 Task: Add Attachment from Trello to Card Card0000000042 in Board Board0000000011 in Workspace WS0000000004 in Trello. Add Cover Blue to Card Card0000000042 in Board Board0000000011 in Workspace WS0000000004 in Trello. Add "Copy Card To …" Button titled Button0000000042 to "bottom" of the list "To Do" to Card Card0000000042 in Board Board0000000011 in Workspace WS0000000004 in Trello. Add Description DS0000000042 to Card Card0000000042 in Board Board0000000011 in Workspace WS0000000004 in Trello. Add Comment CM0000000042 to Card Card0000000042 in Board Board0000000011 in Workspace WS0000000004 in Trello
Action: Mouse moved to (739, 381)
Screenshot: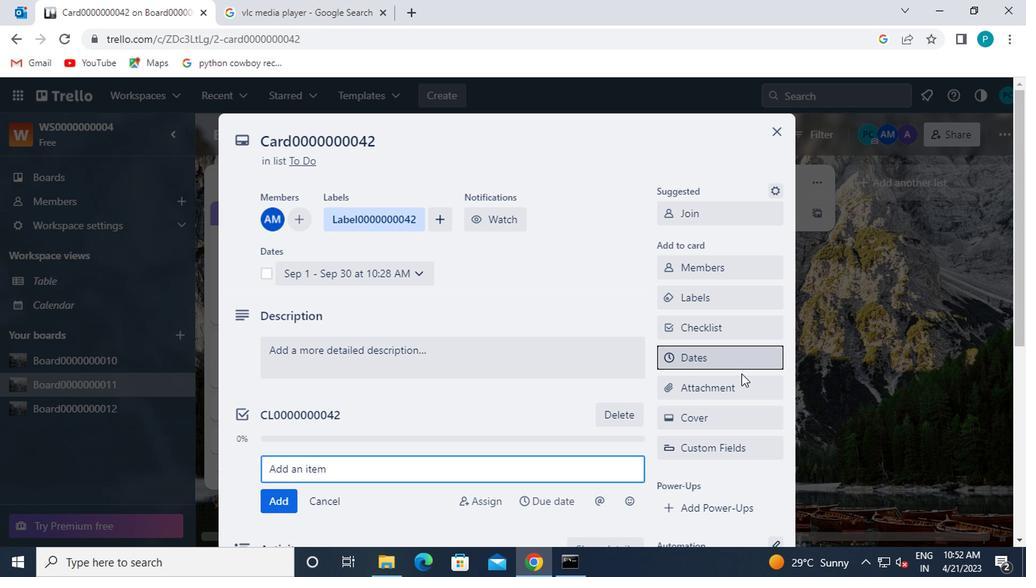 
Action: Mouse pressed left at (739, 381)
Screenshot: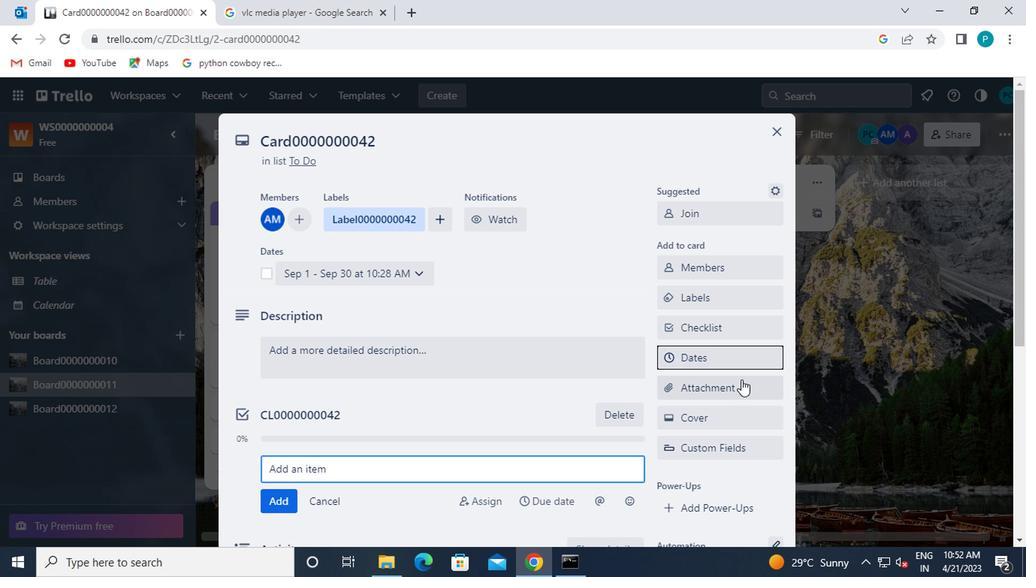 
Action: Mouse moved to (680, 189)
Screenshot: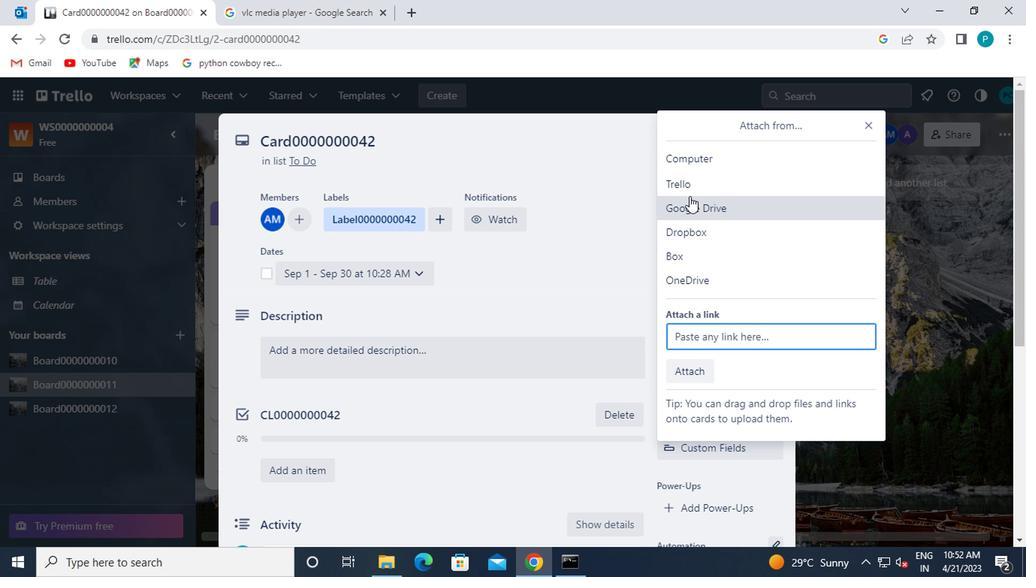 
Action: Mouse pressed left at (680, 189)
Screenshot: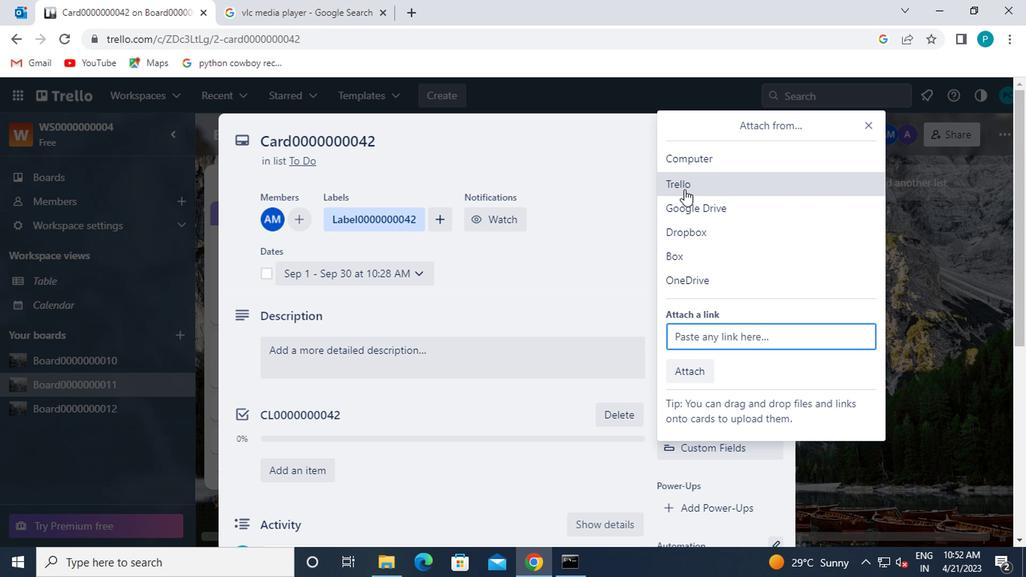 
Action: Mouse moved to (748, 351)
Screenshot: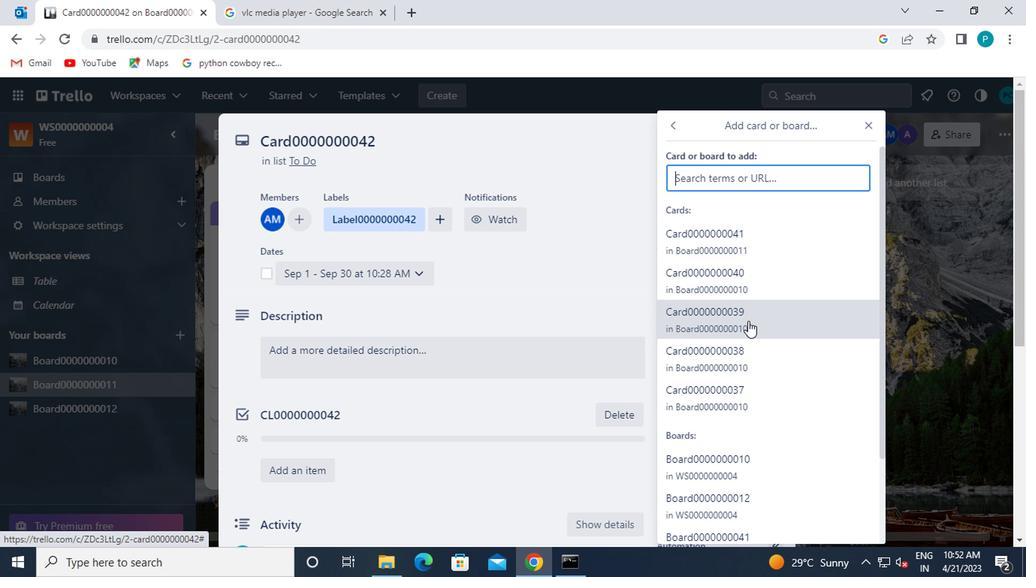 
Action: Mouse pressed left at (748, 351)
Screenshot: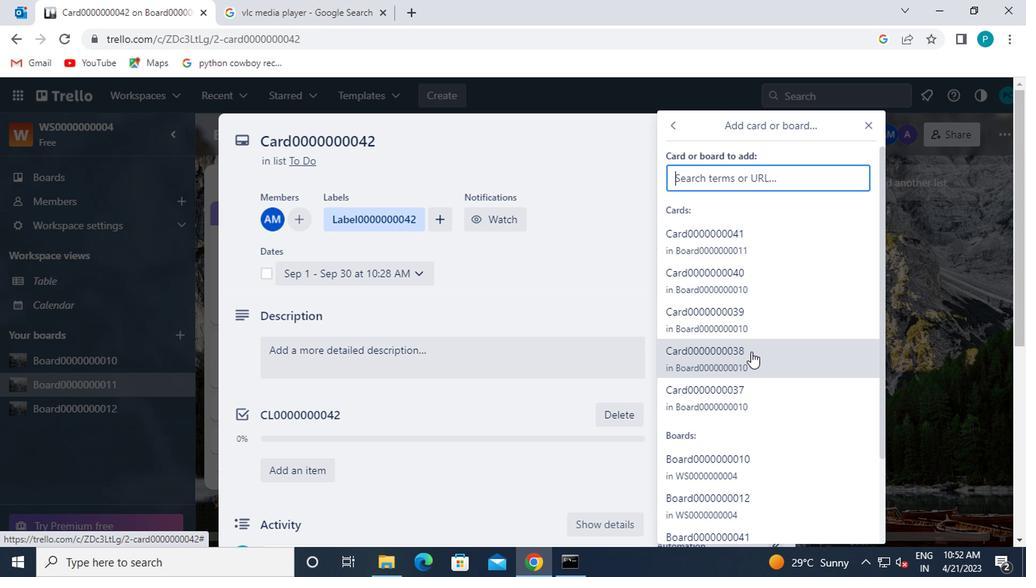 
Action: Mouse moved to (807, 257)
Screenshot: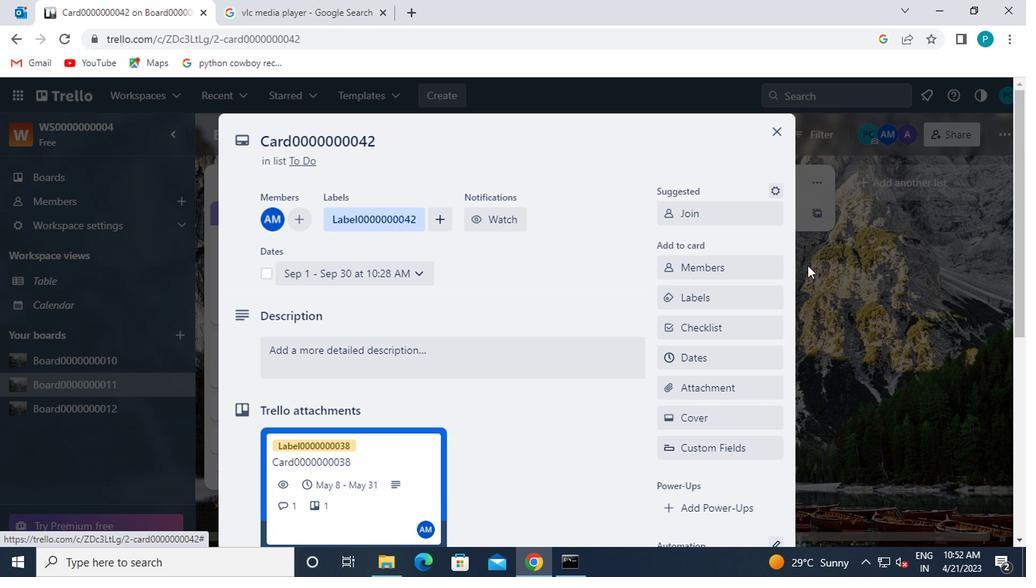 
Action: Mouse scrolled (807, 256) with delta (0, -1)
Screenshot: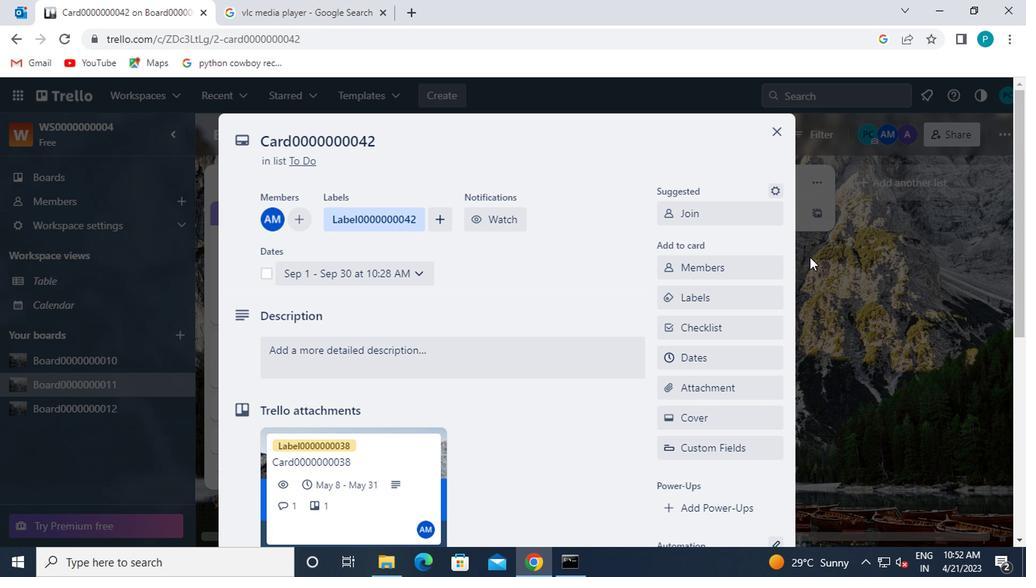 
Action: Mouse moved to (688, 350)
Screenshot: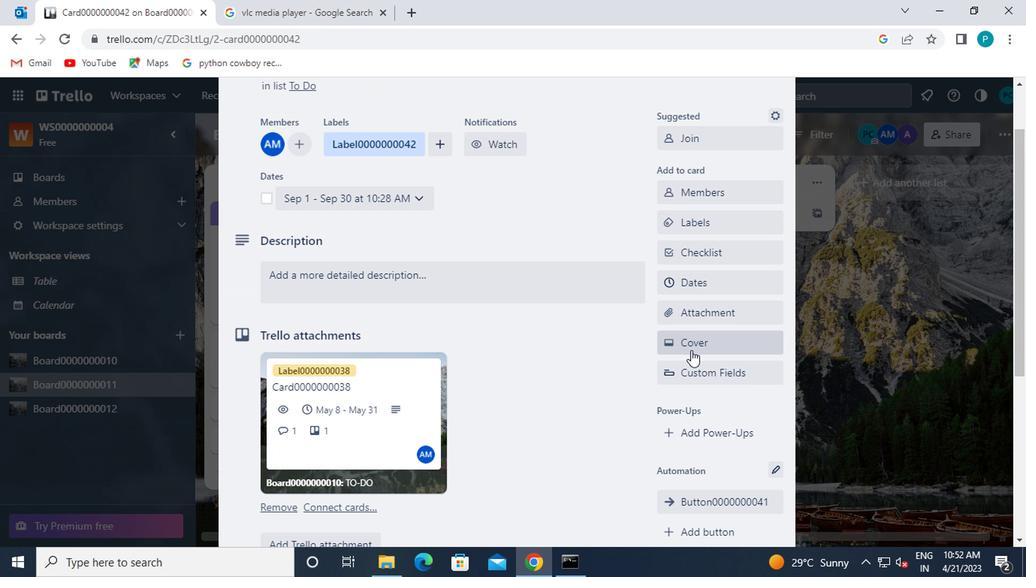 
Action: Mouse pressed left at (688, 350)
Screenshot: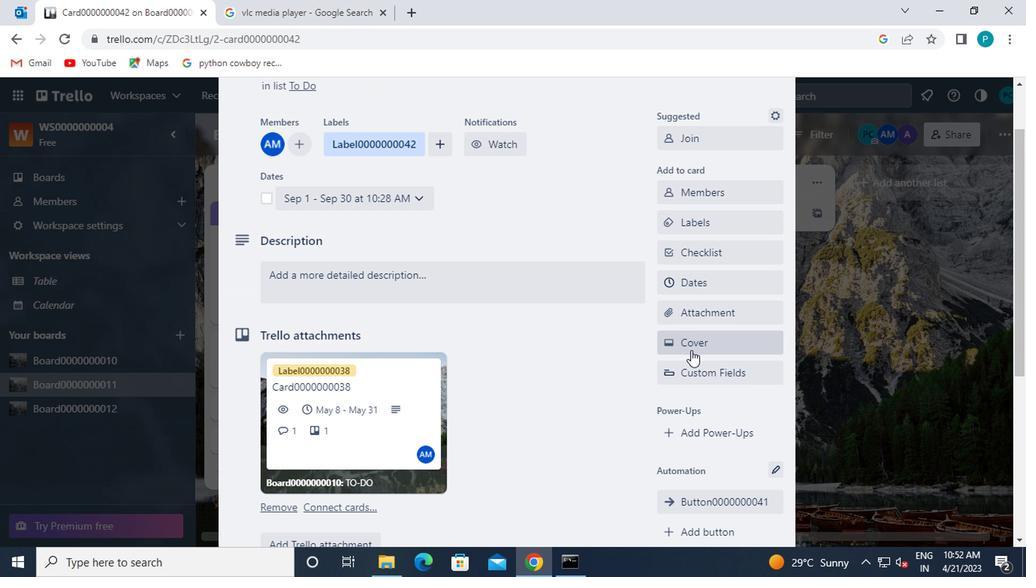 
Action: Mouse moved to (688, 290)
Screenshot: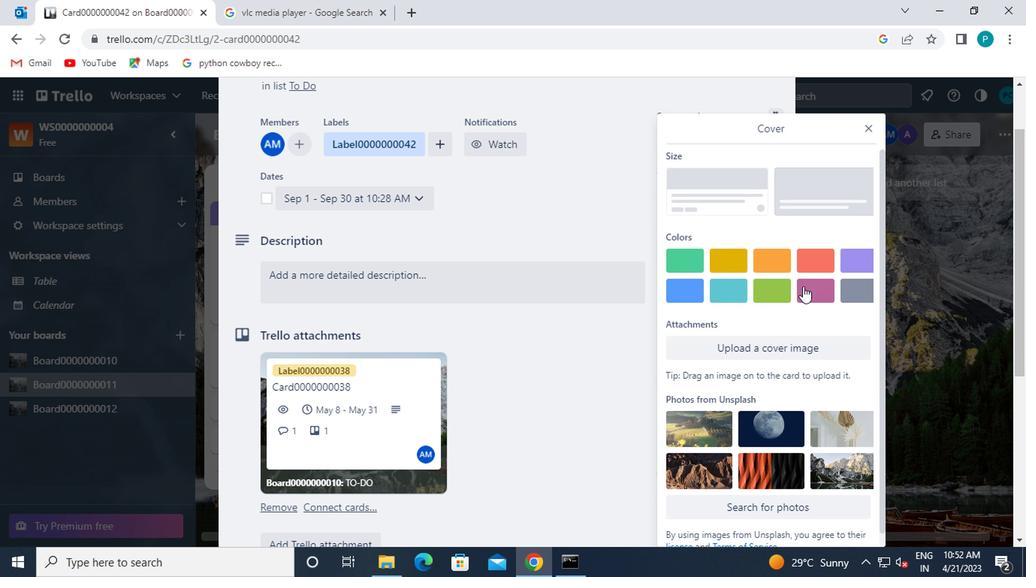 
Action: Mouse pressed left at (688, 290)
Screenshot: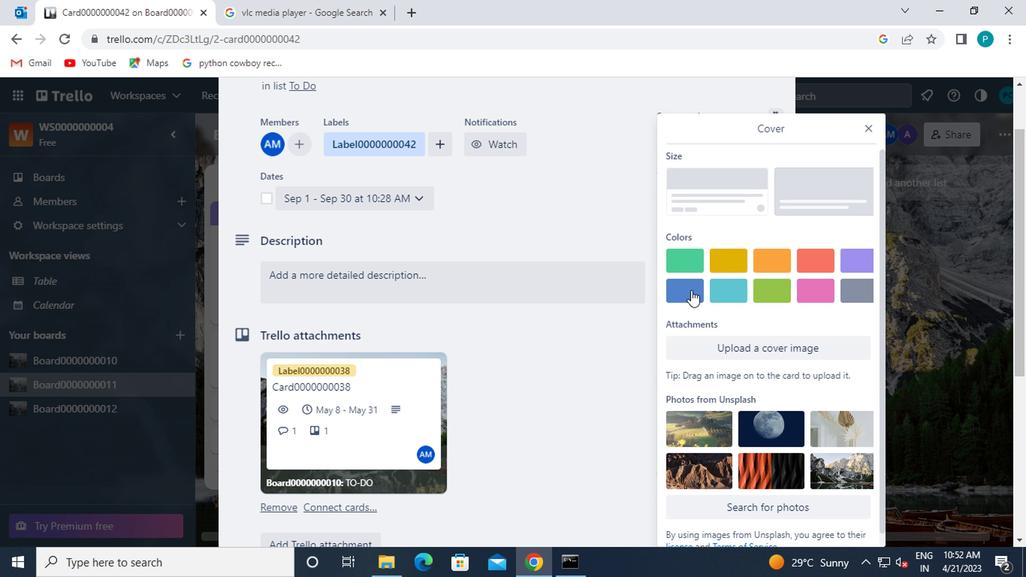 
Action: Mouse moved to (869, 128)
Screenshot: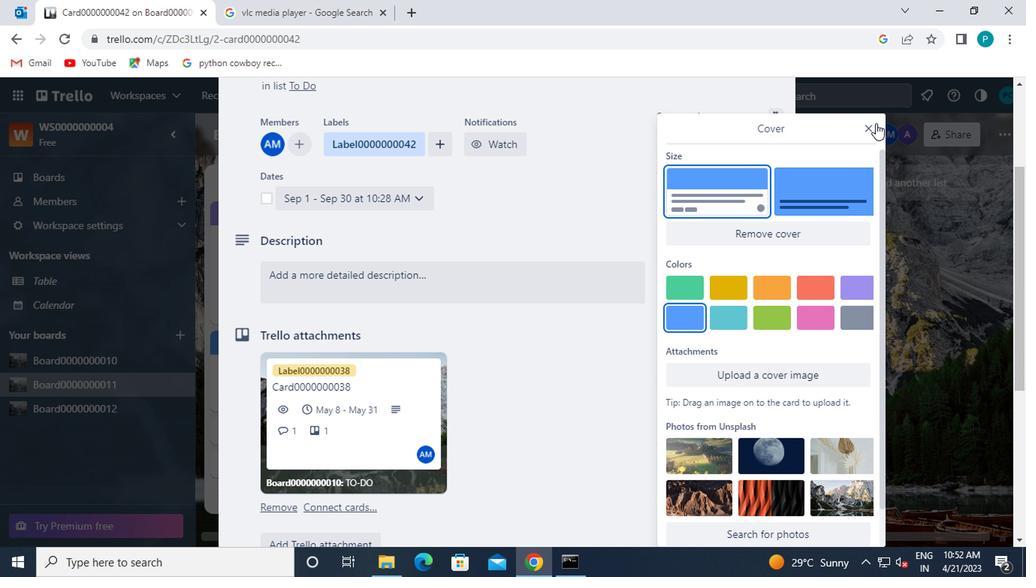 
Action: Mouse pressed left at (869, 128)
Screenshot: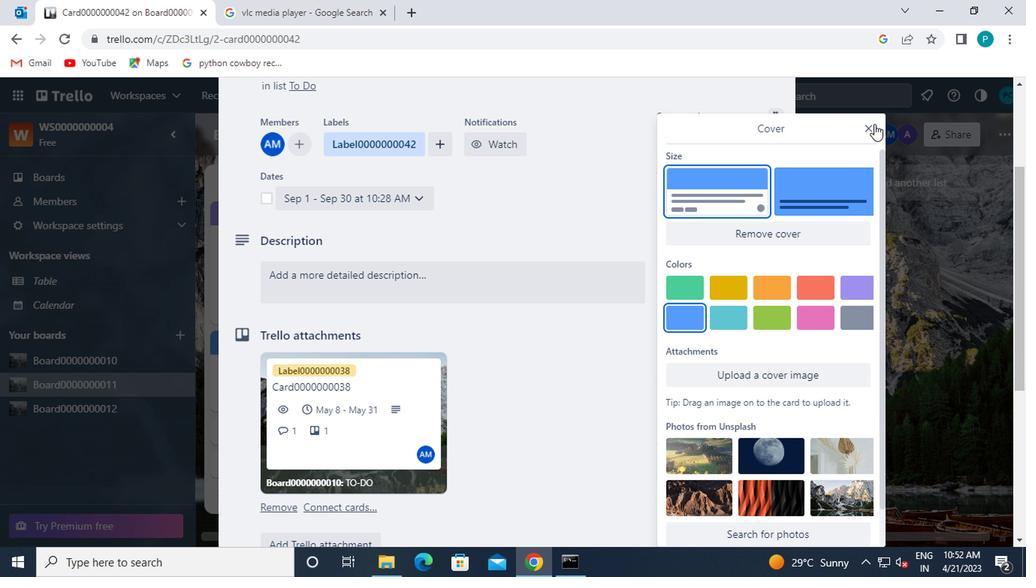 
Action: Mouse moved to (957, 216)
Screenshot: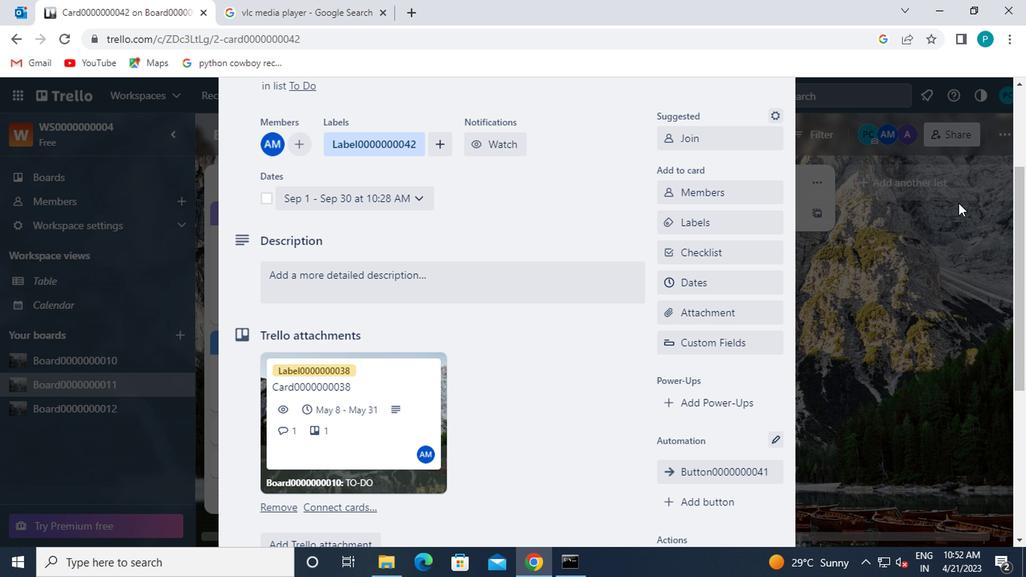 
Action: Mouse scrolled (957, 215) with delta (0, 0)
Screenshot: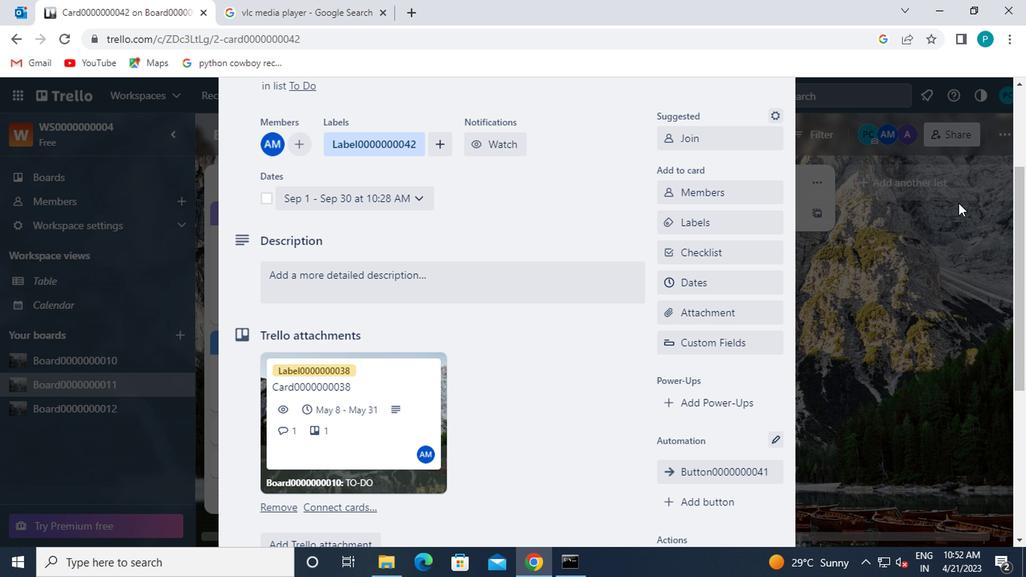 
Action: Mouse moved to (608, 330)
Screenshot: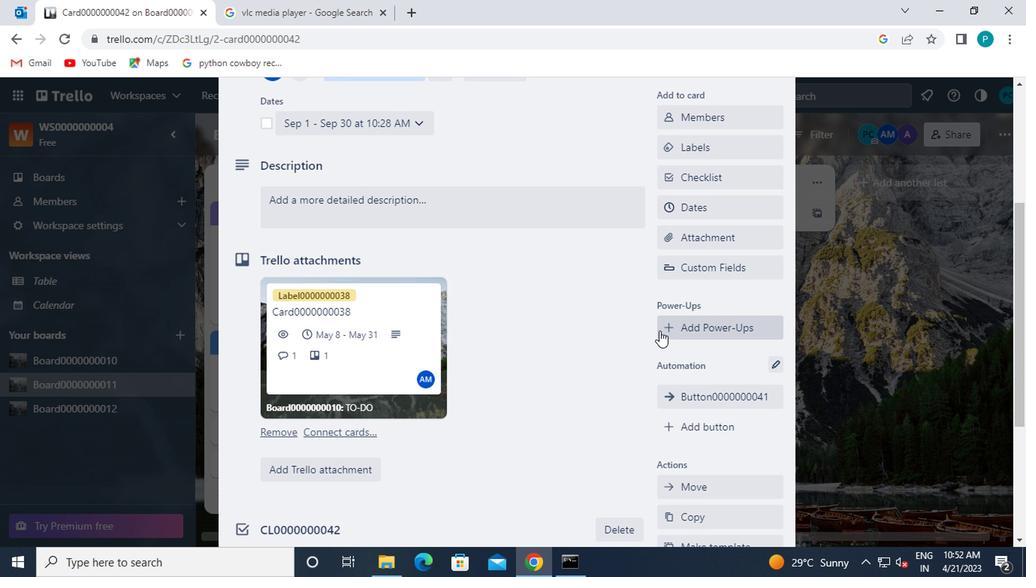 
Action: Mouse scrolled (608, 329) with delta (0, -1)
Screenshot: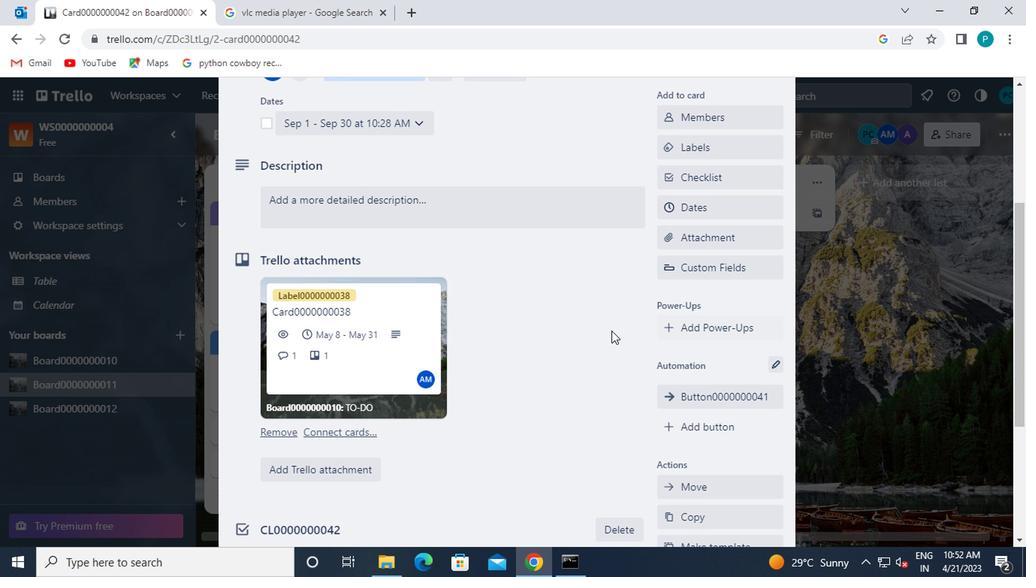 
Action: Mouse moved to (689, 350)
Screenshot: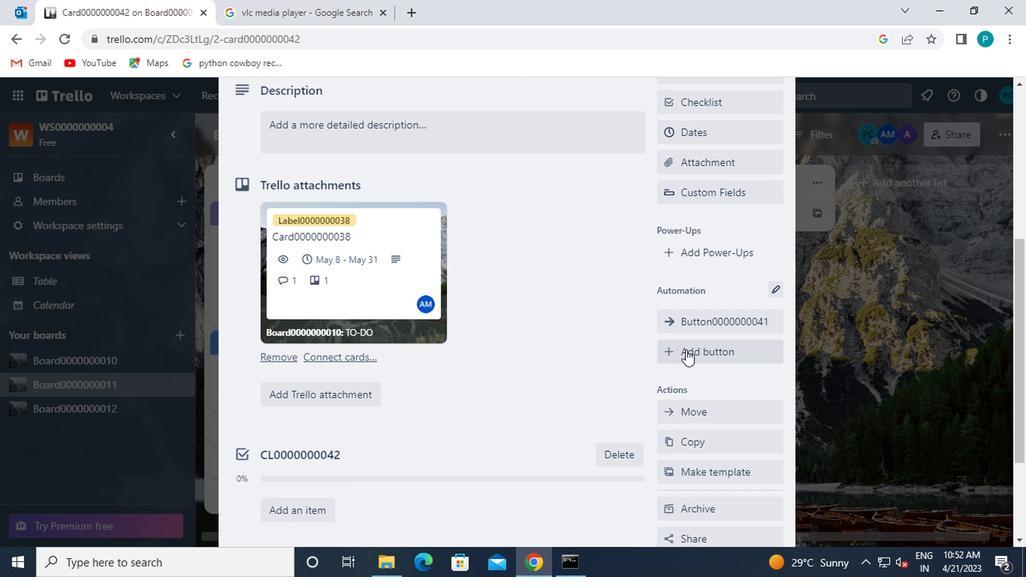 
Action: Mouse pressed left at (689, 350)
Screenshot: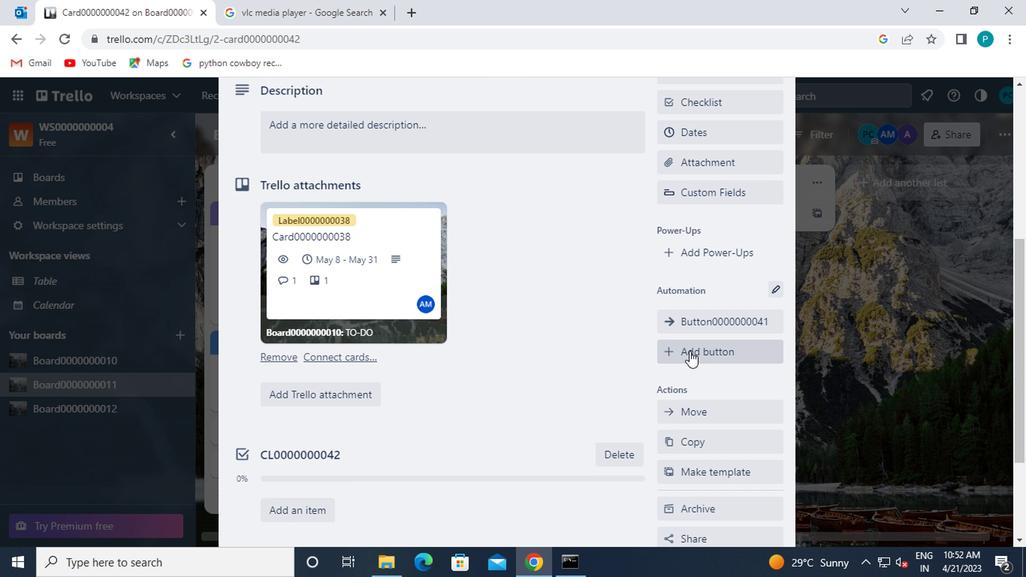 
Action: Mouse moved to (687, 231)
Screenshot: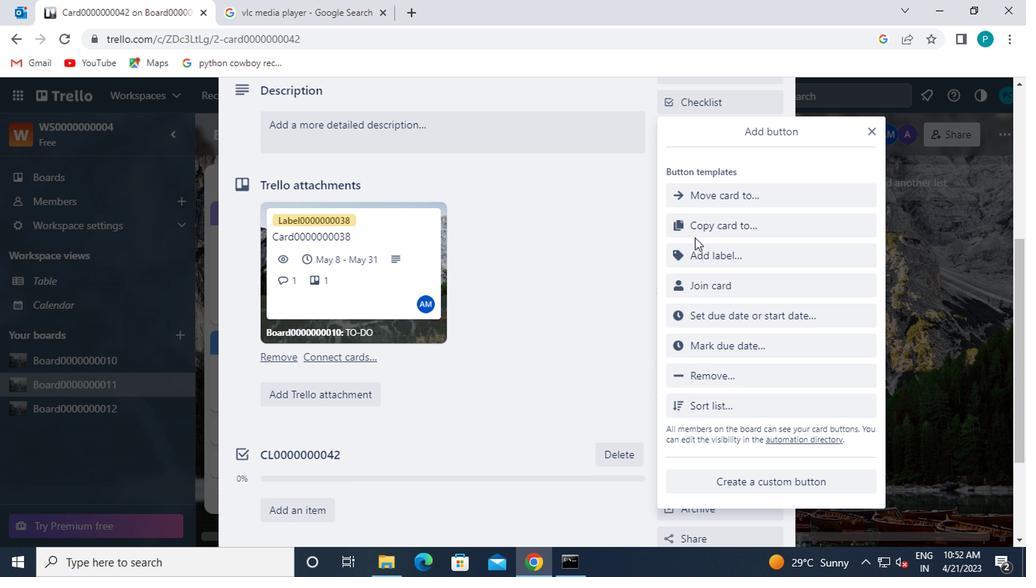 
Action: Mouse pressed left at (687, 231)
Screenshot: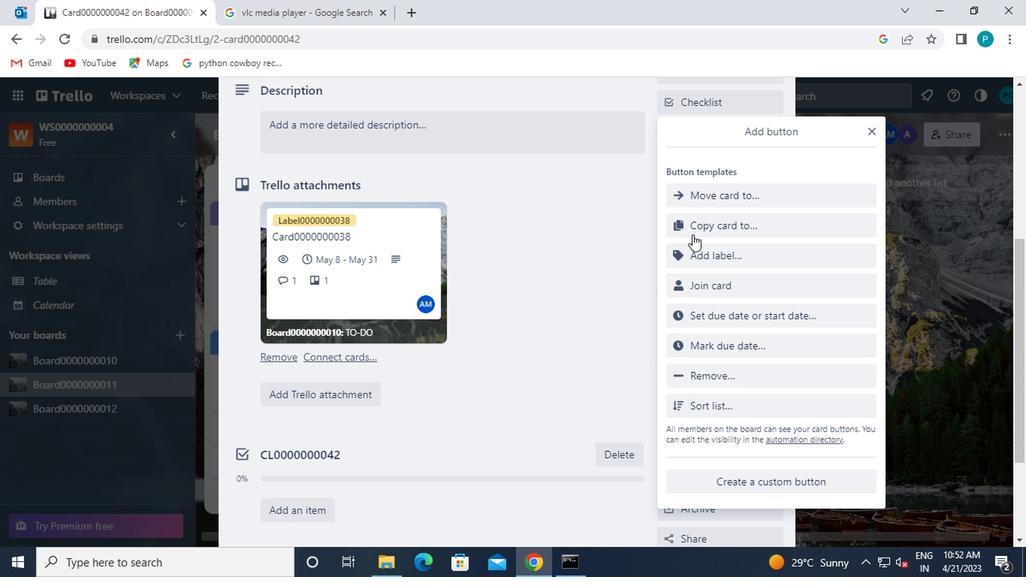 
Action: Mouse moved to (707, 227)
Screenshot: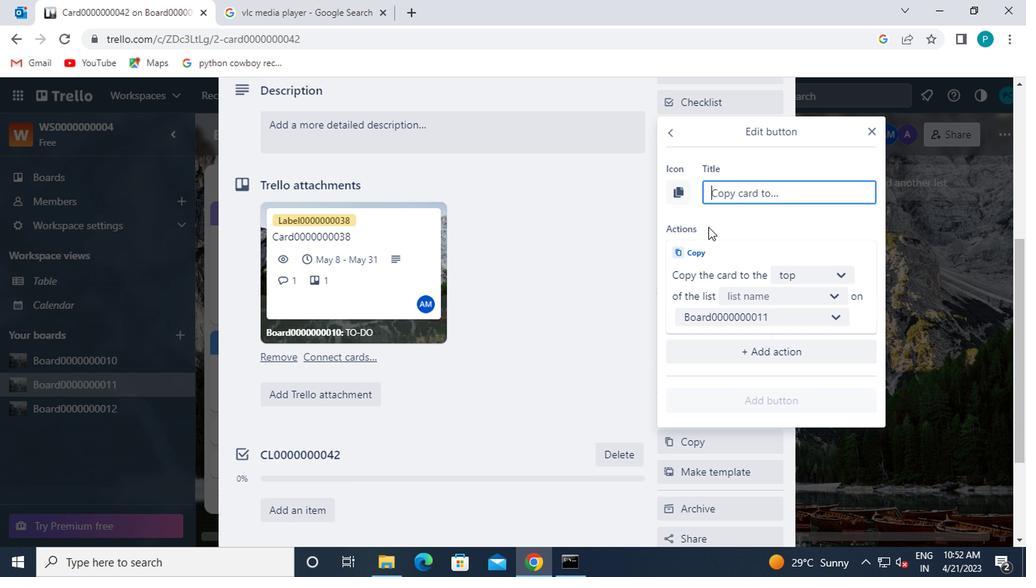 
Action: Key pressed <Key.caps_lock><Key.caps_lock>b<Key.caps_lock>utton0000000042
Screenshot: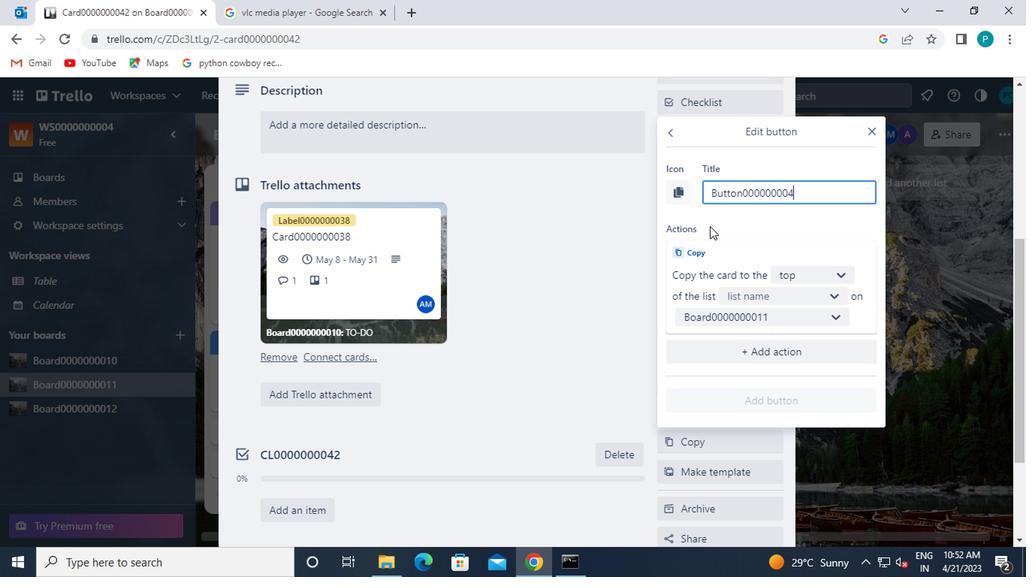 
Action: Mouse moved to (776, 271)
Screenshot: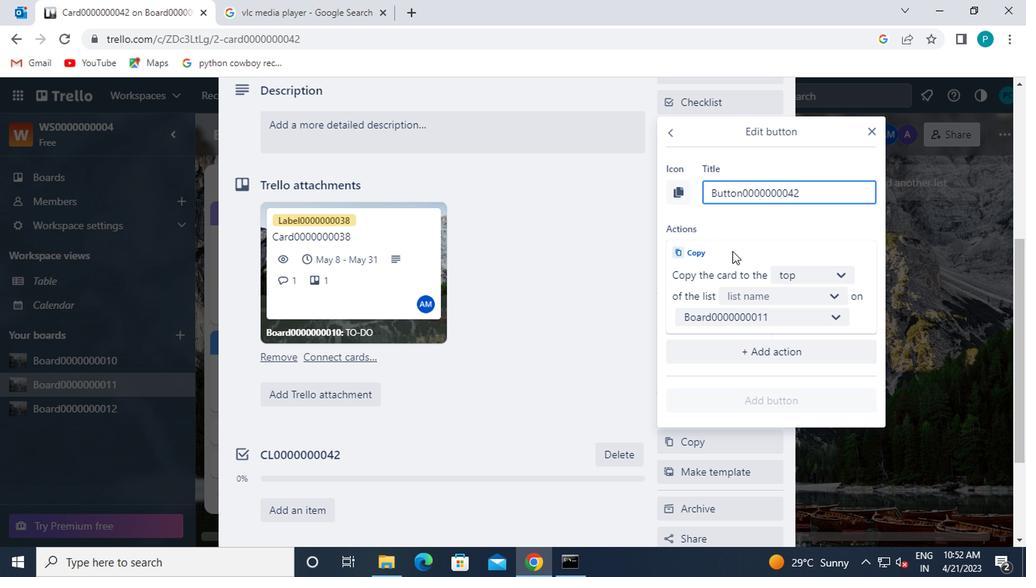 
Action: Mouse pressed left at (776, 271)
Screenshot: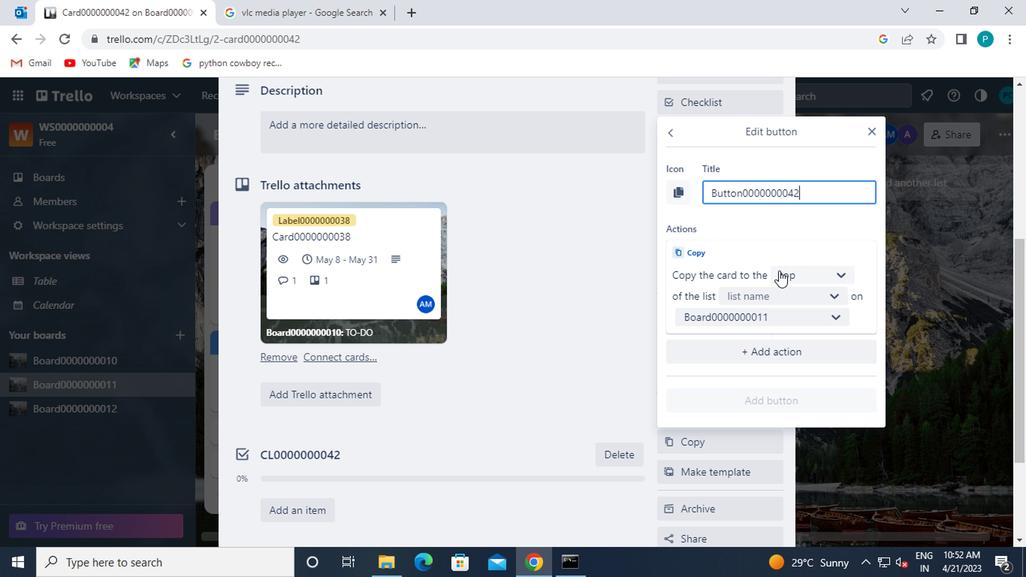 
Action: Mouse moved to (806, 328)
Screenshot: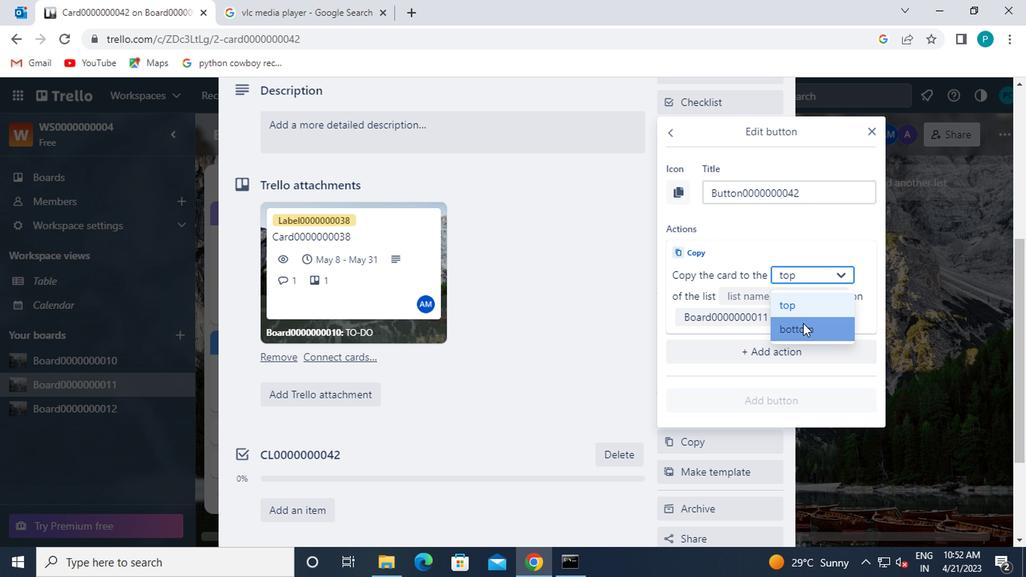 
Action: Mouse pressed left at (806, 328)
Screenshot: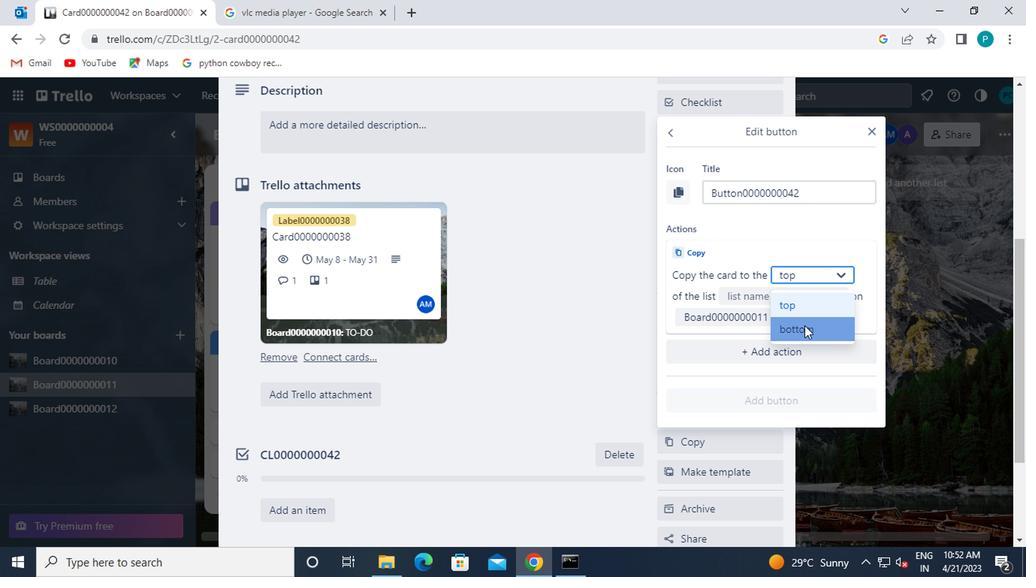 
Action: Mouse moved to (752, 301)
Screenshot: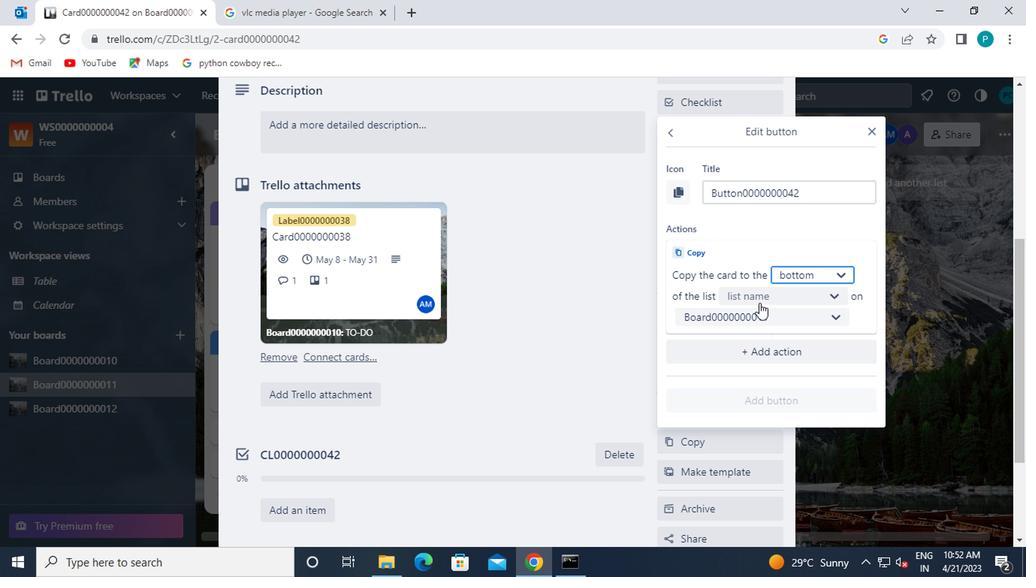 
Action: Mouse pressed left at (752, 301)
Screenshot: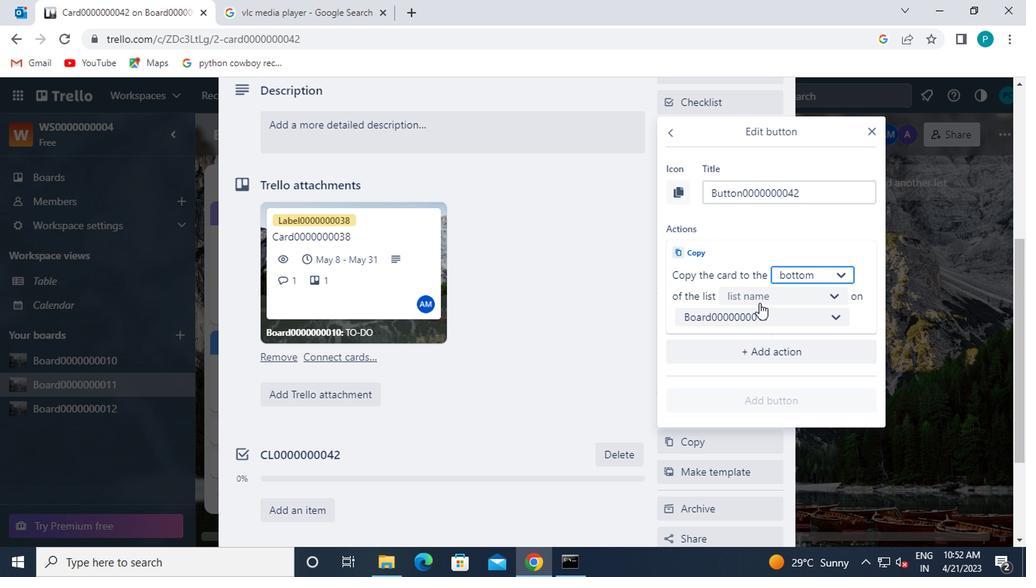 
Action: Mouse moved to (763, 332)
Screenshot: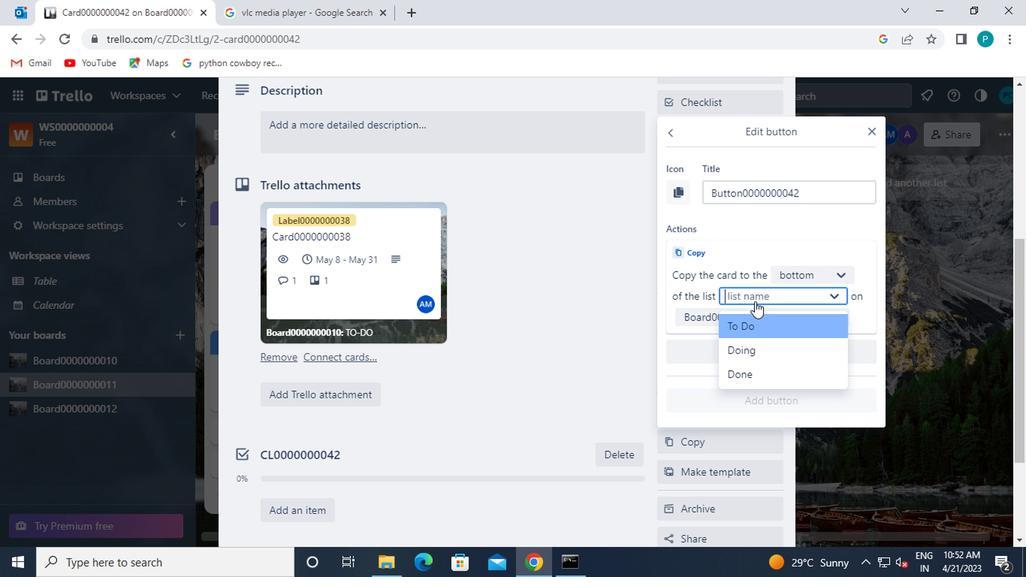 
Action: Mouse pressed left at (763, 332)
Screenshot: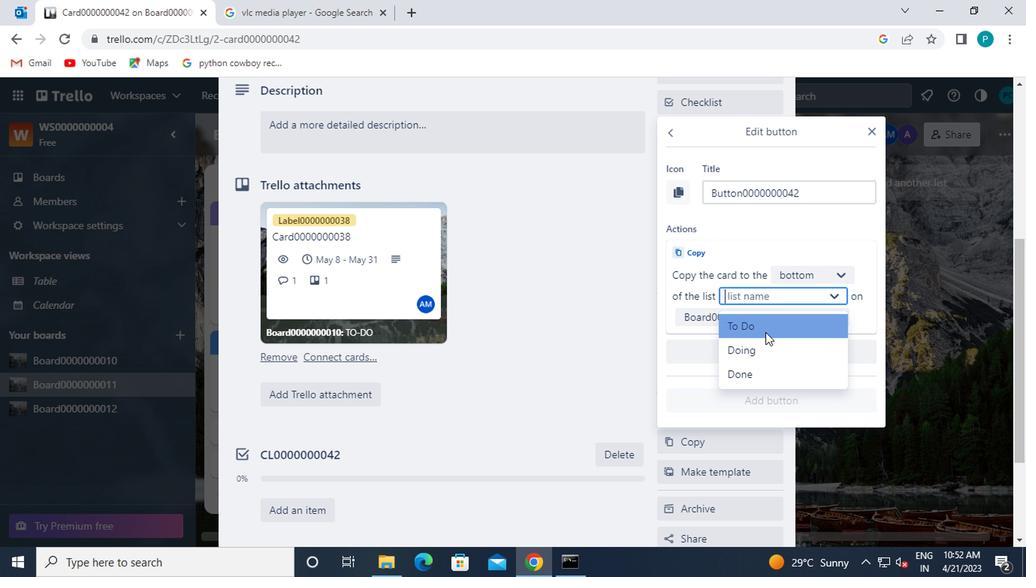 
Action: Mouse moved to (776, 402)
Screenshot: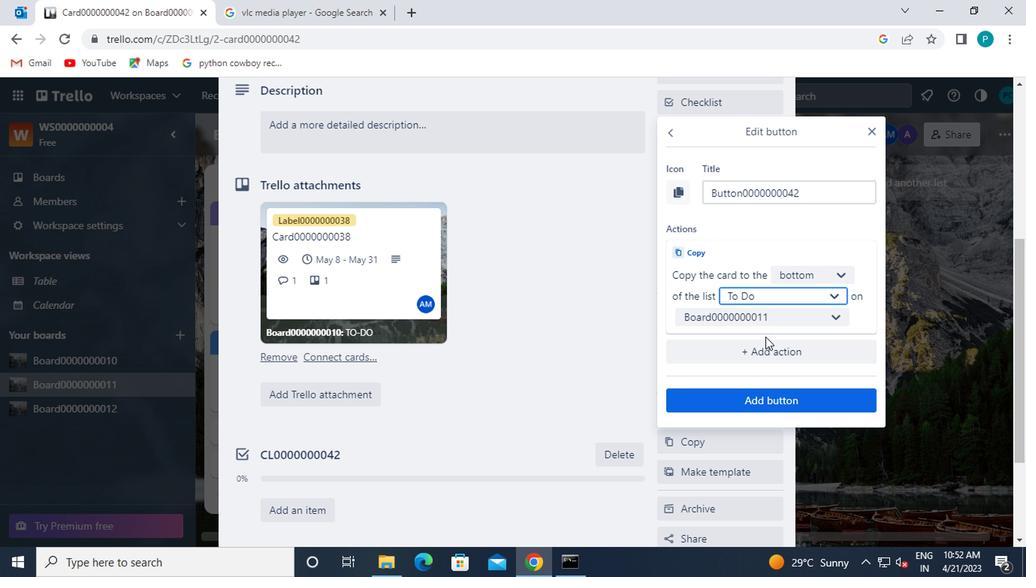 
Action: Mouse pressed left at (776, 402)
Screenshot: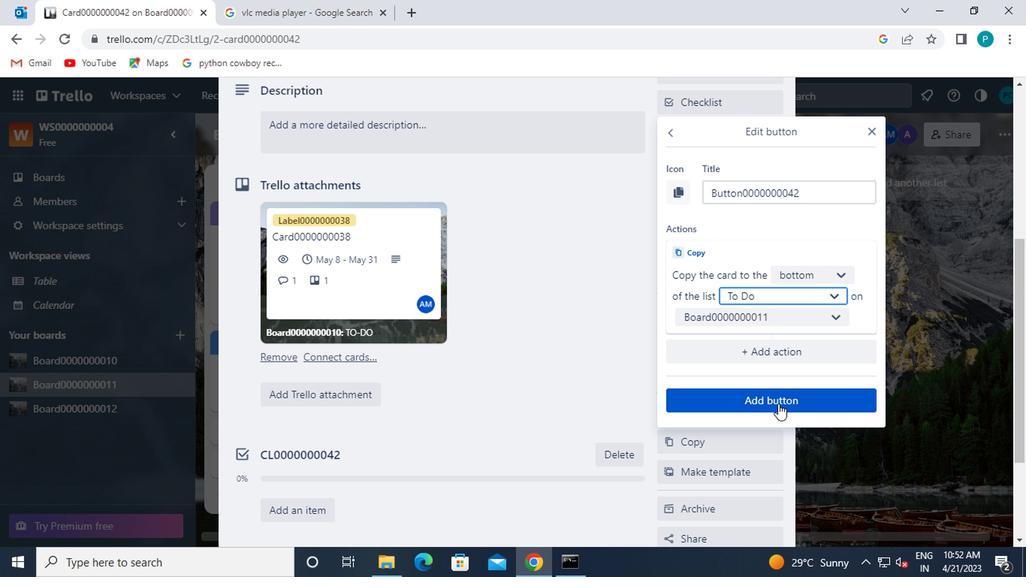 
Action: Mouse moved to (421, 146)
Screenshot: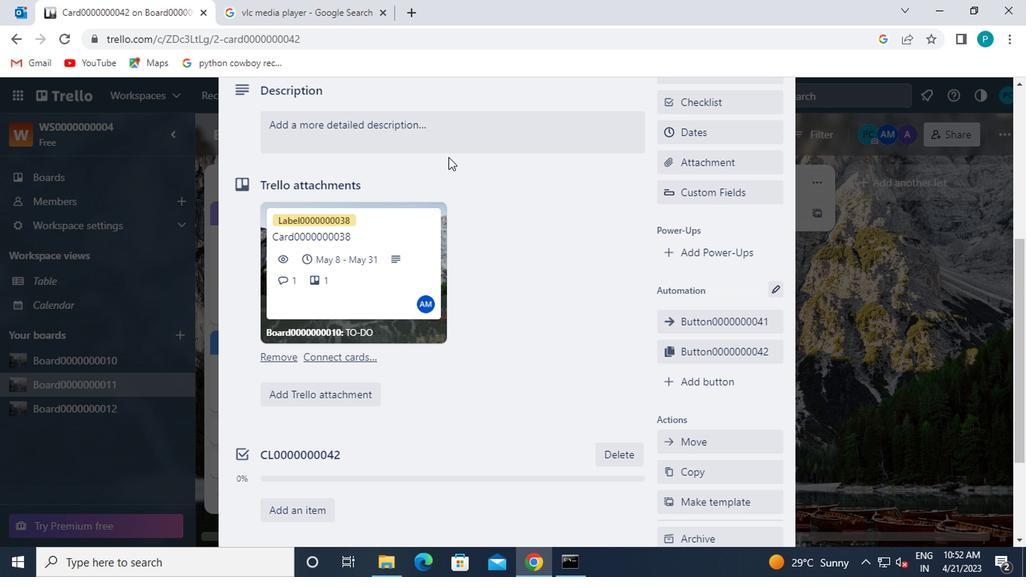 
Action: Mouse pressed left at (421, 146)
Screenshot: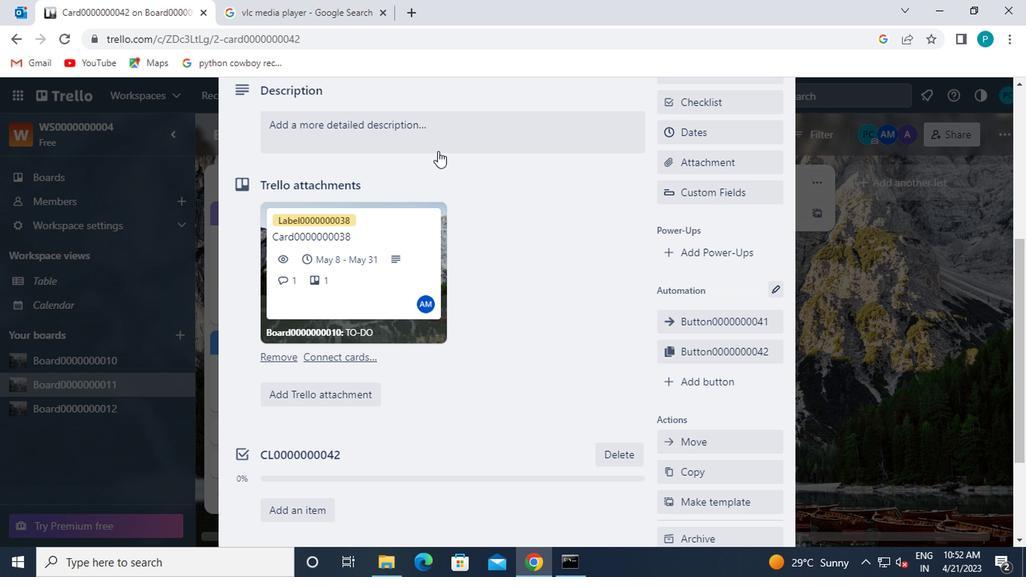 
Action: Key pressed <Key.caps_lock>ds0000000042
Screenshot: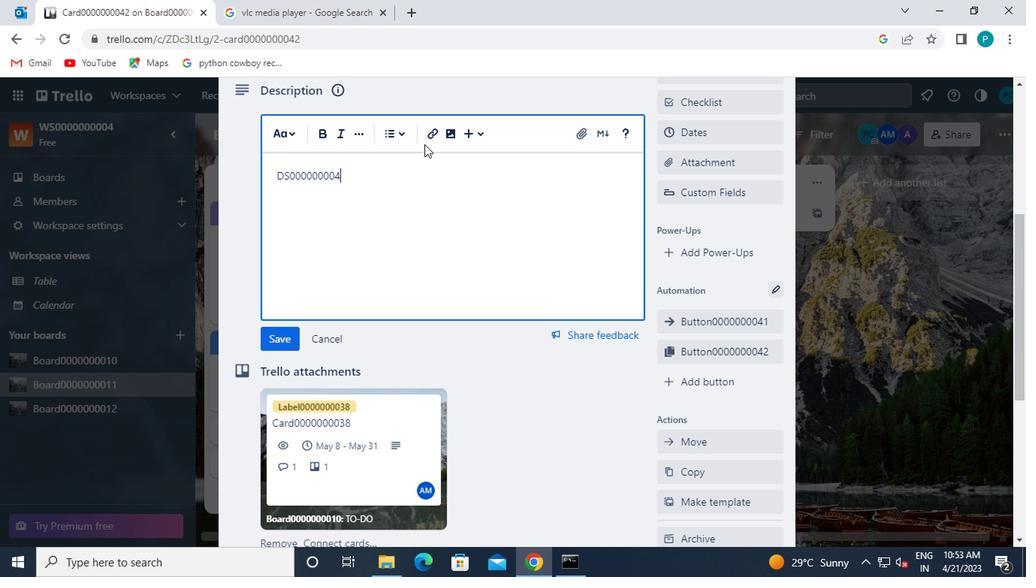 
Action: Mouse moved to (287, 336)
Screenshot: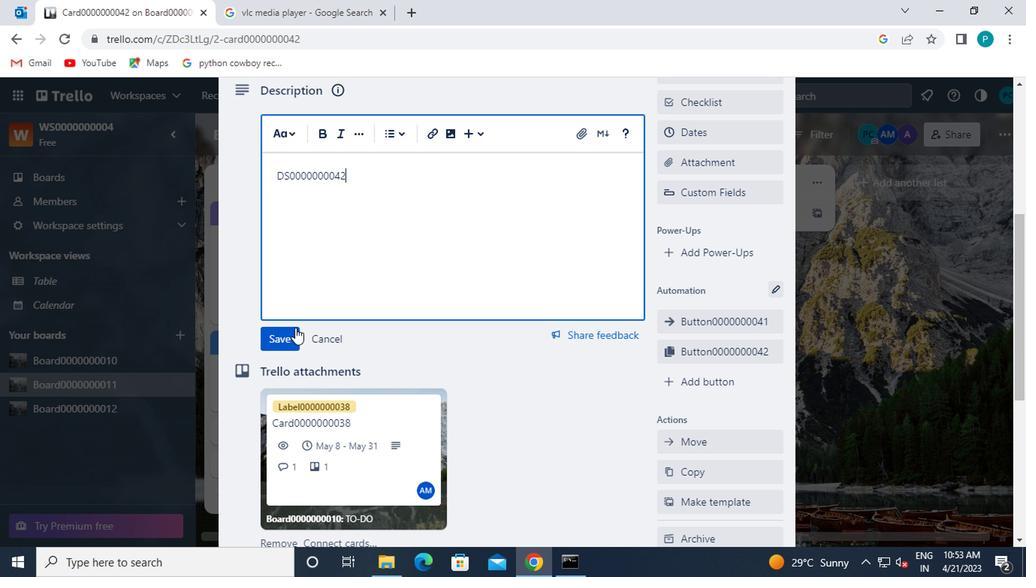 
Action: Mouse pressed left at (287, 336)
Screenshot: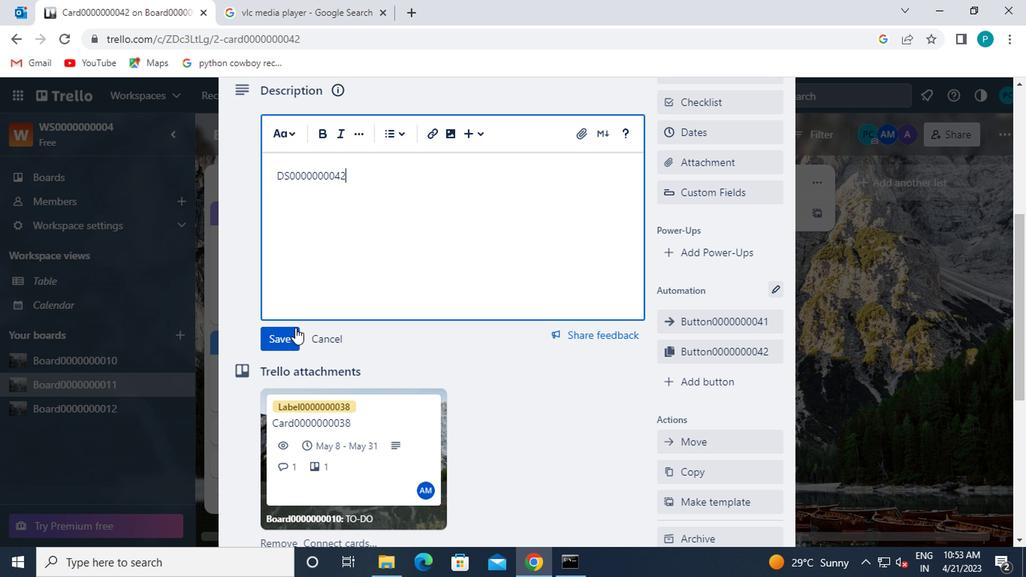 
Action: Mouse moved to (346, 361)
Screenshot: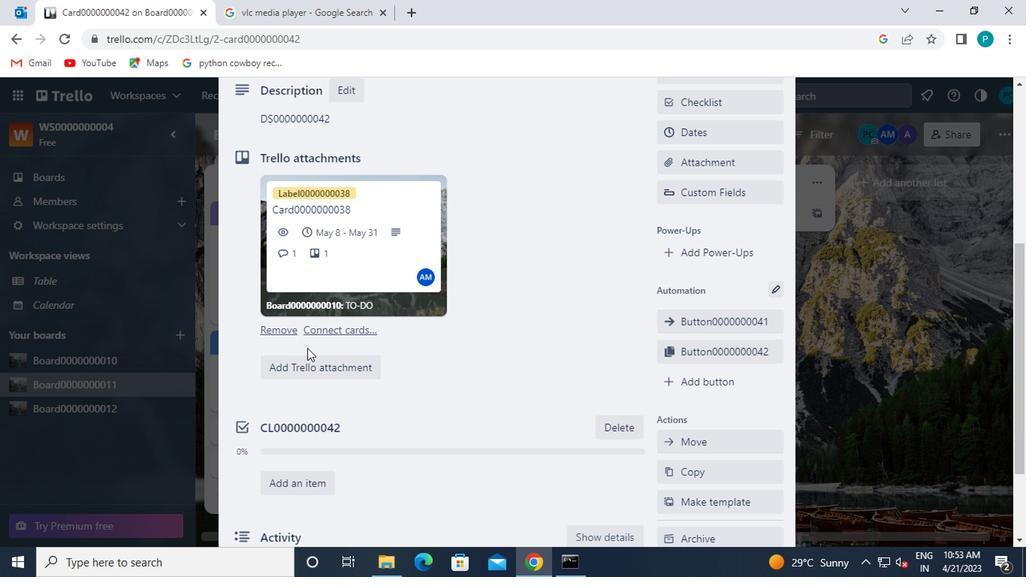 
Action: Mouse scrolled (346, 359) with delta (0, -1)
Screenshot: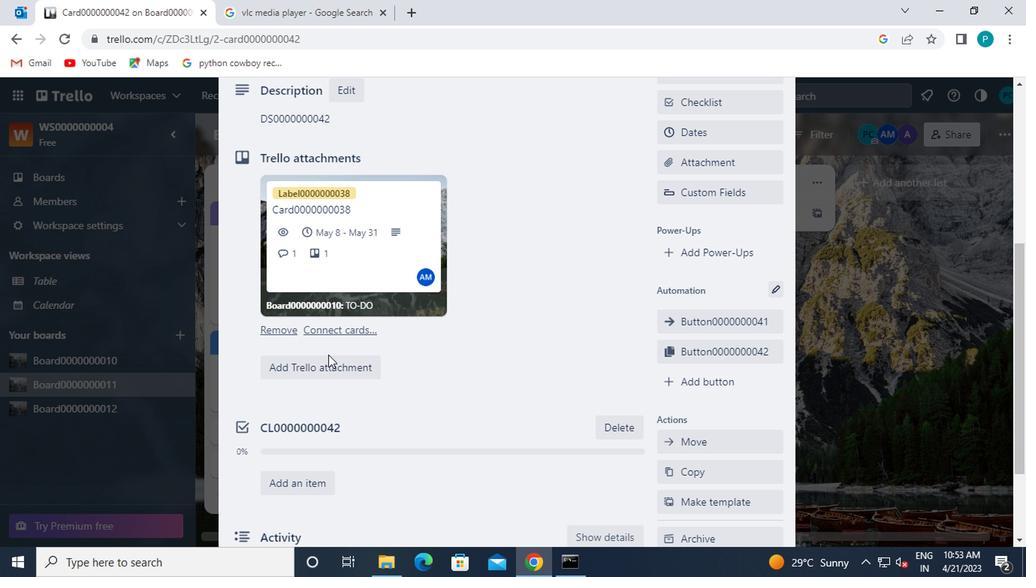 
Action: Mouse scrolled (346, 359) with delta (0, -1)
Screenshot: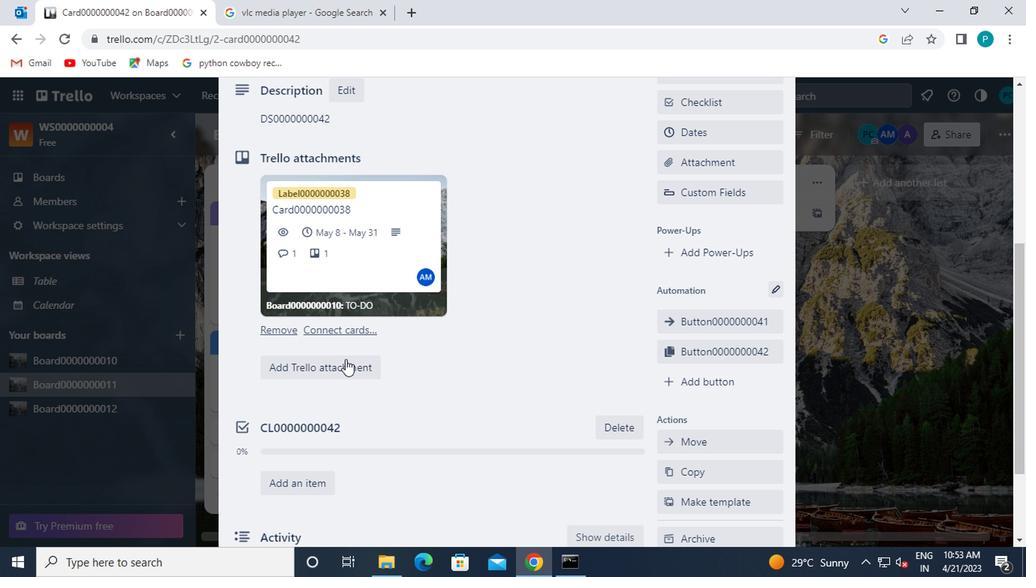 
Action: Mouse scrolled (346, 359) with delta (0, -1)
Screenshot: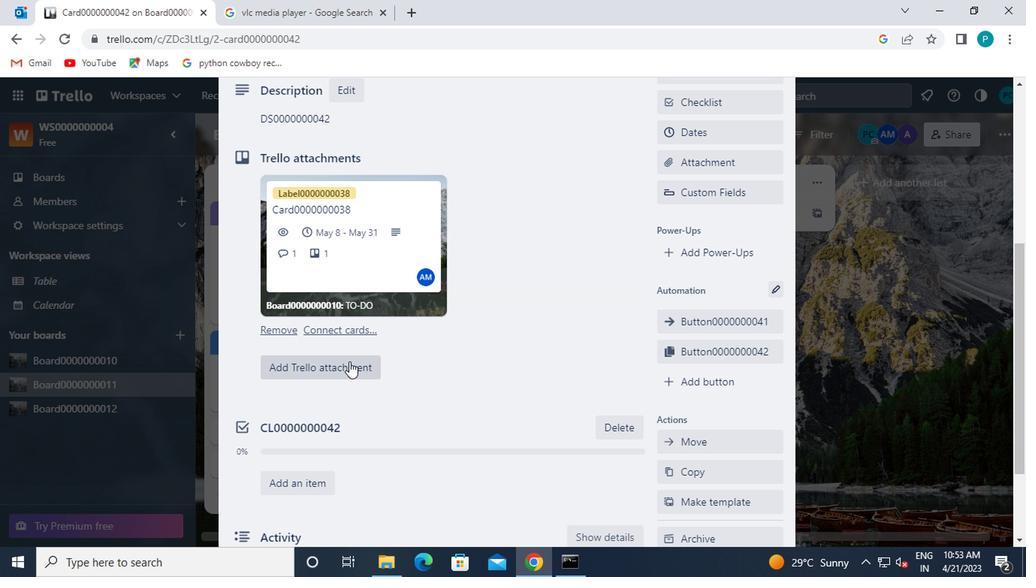
Action: Mouse moved to (408, 443)
Screenshot: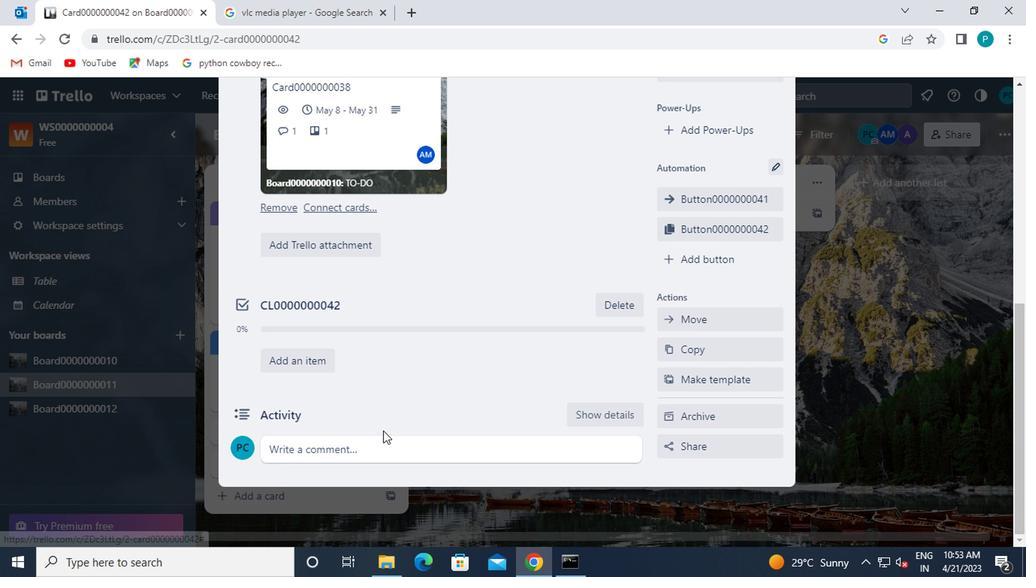 
Action: Mouse pressed left at (408, 443)
Screenshot: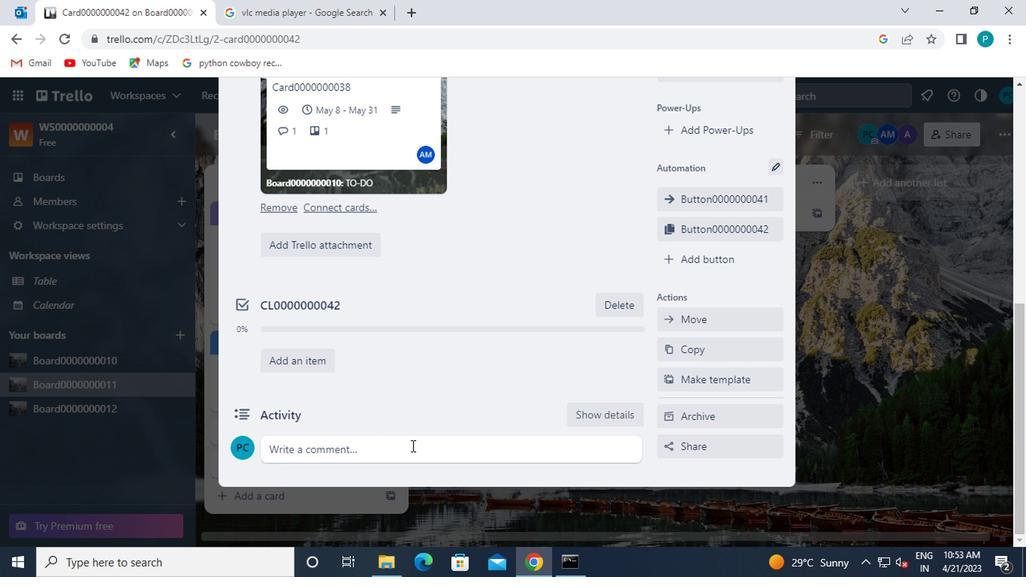 
Action: Mouse moved to (428, 446)
Screenshot: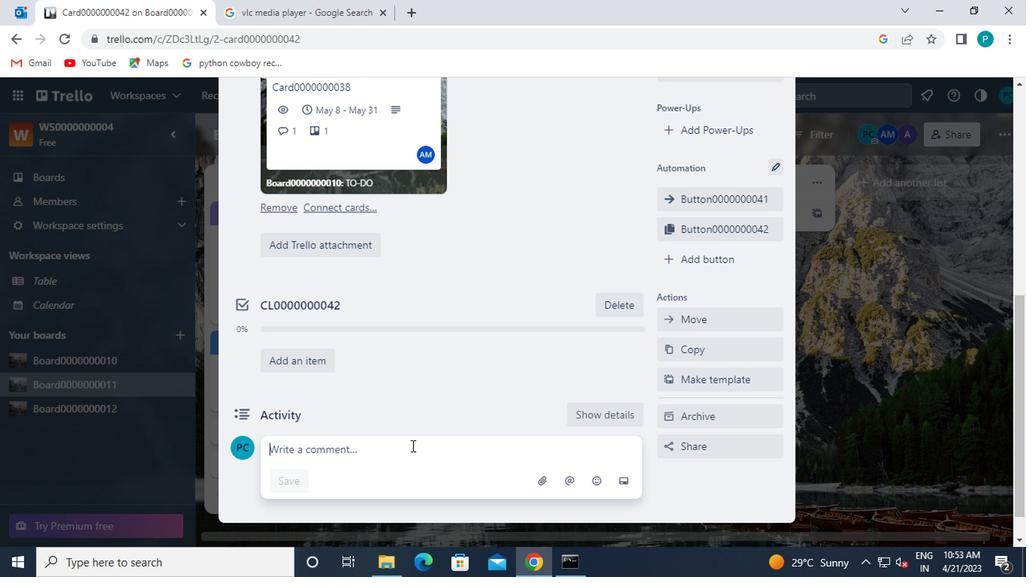 
Action: Key pressed cm0000000042
Screenshot: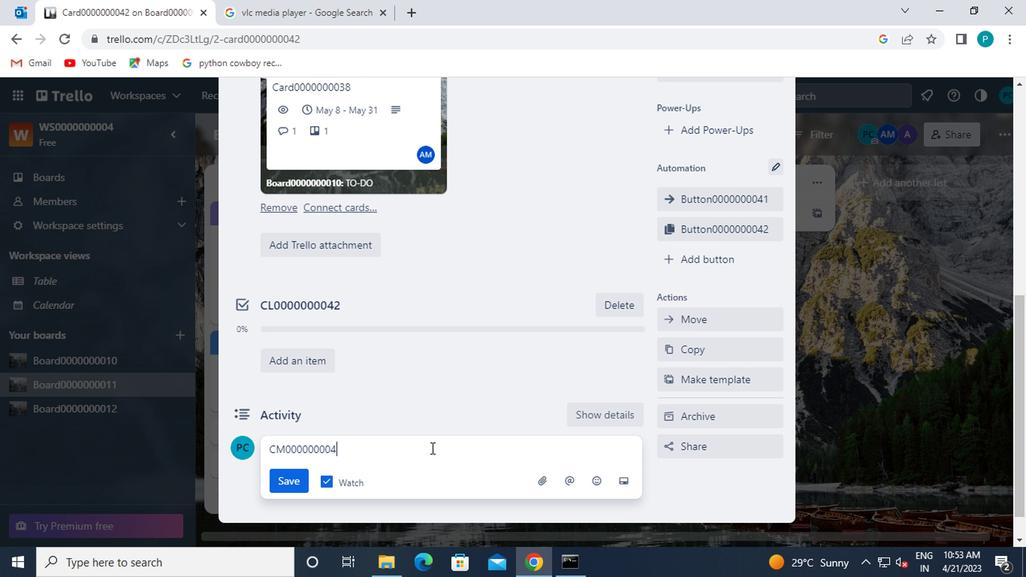 
Action: Mouse moved to (282, 475)
Screenshot: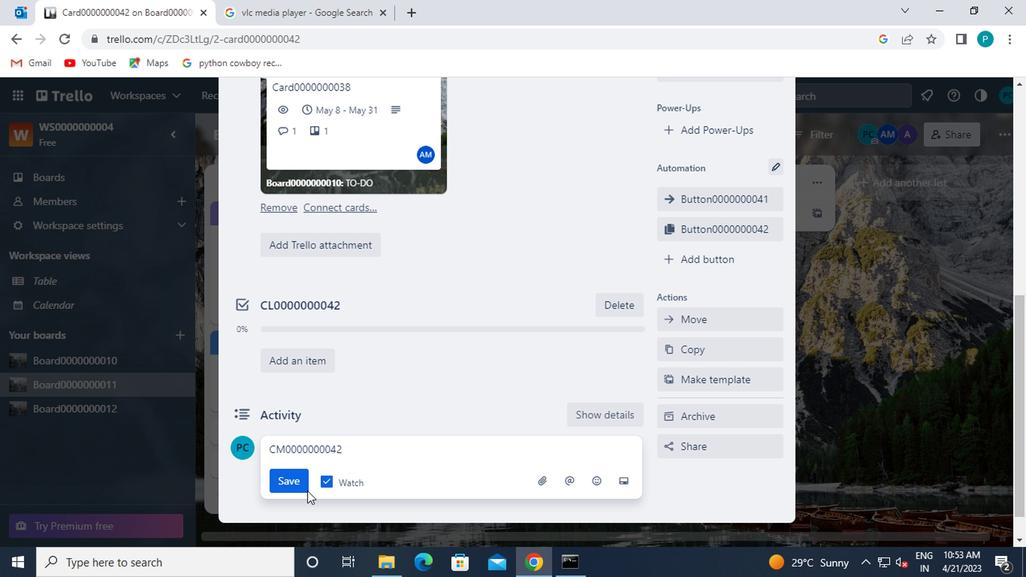 
Action: Mouse pressed left at (282, 475)
Screenshot: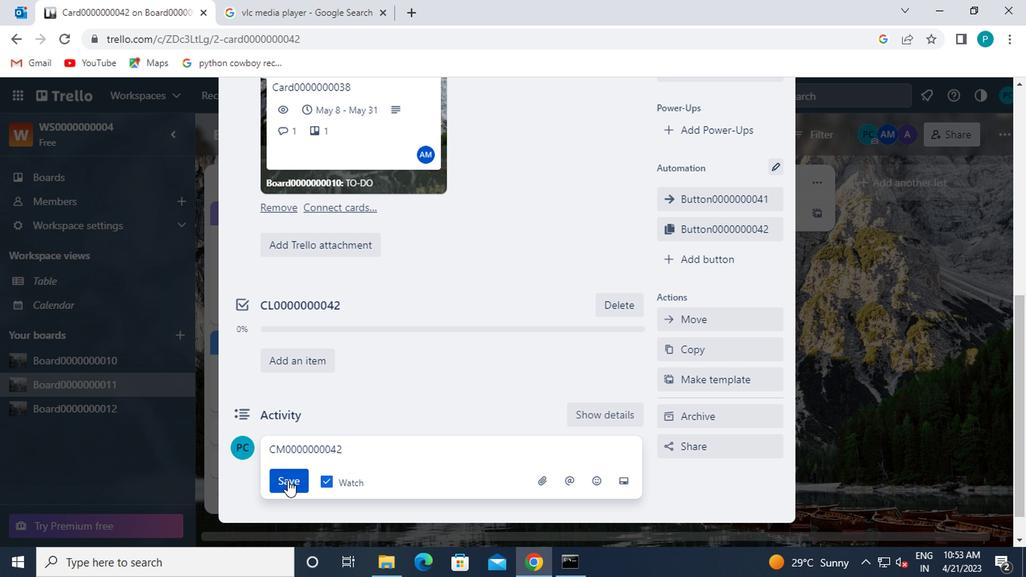 
Action: Mouse moved to (523, 518)
Screenshot: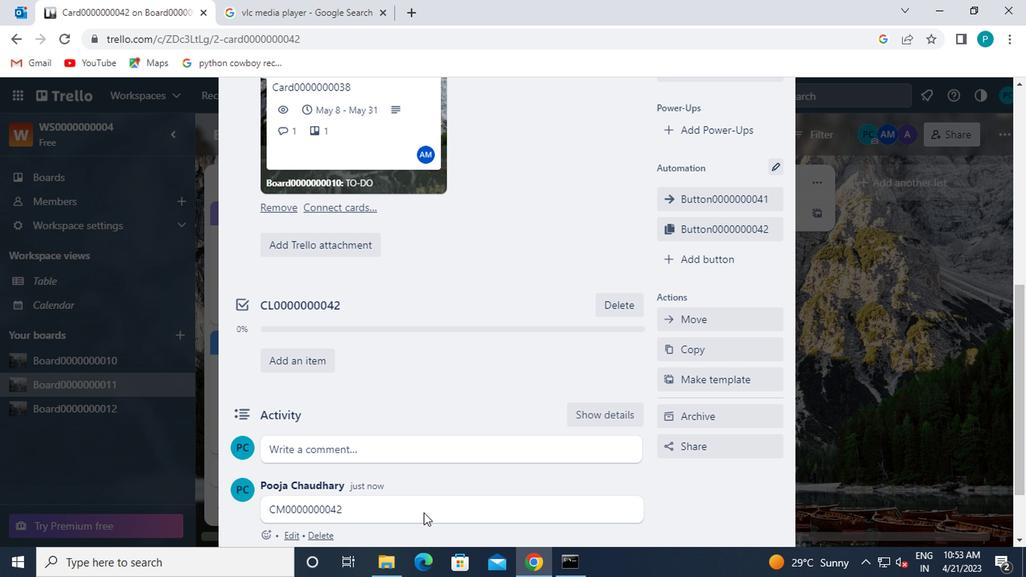 
Action: Mouse scrolled (523, 518) with delta (0, 0)
Screenshot: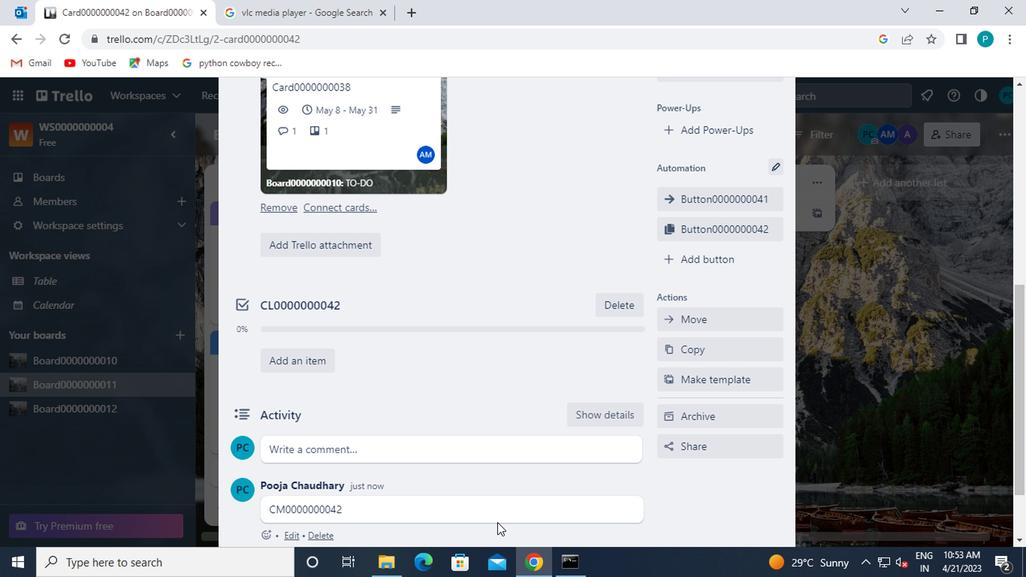 
